 Task: Search one way flight ticket for 1 adult, 6 children, 1 infant in seat and 1 infant on lap in business from Ceiba: Jose Aponte De La Torre Airport to New Bern: Coastal Carolina Regional Airport (was Craven County Regional) on 8-4-2023. Choice of flights is Royal air maroc. Number of bags: 2 checked bags. Price is upto 45000. Outbound departure time preference is 6:30.
Action: Mouse moved to (298, 248)
Screenshot: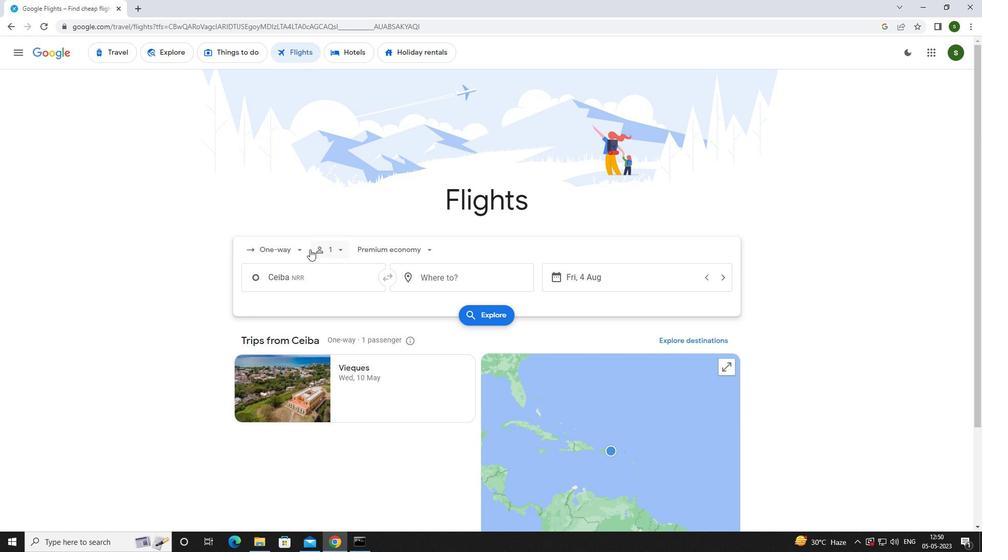 
Action: Mouse pressed left at (298, 248)
Screenshot: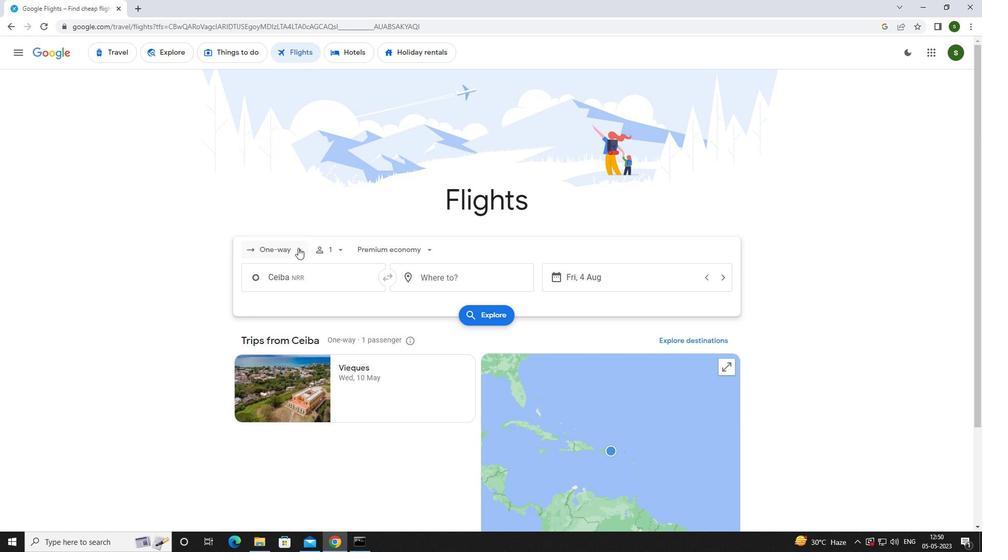 
Action: Mouse moved to (289, 293)
Screenshot: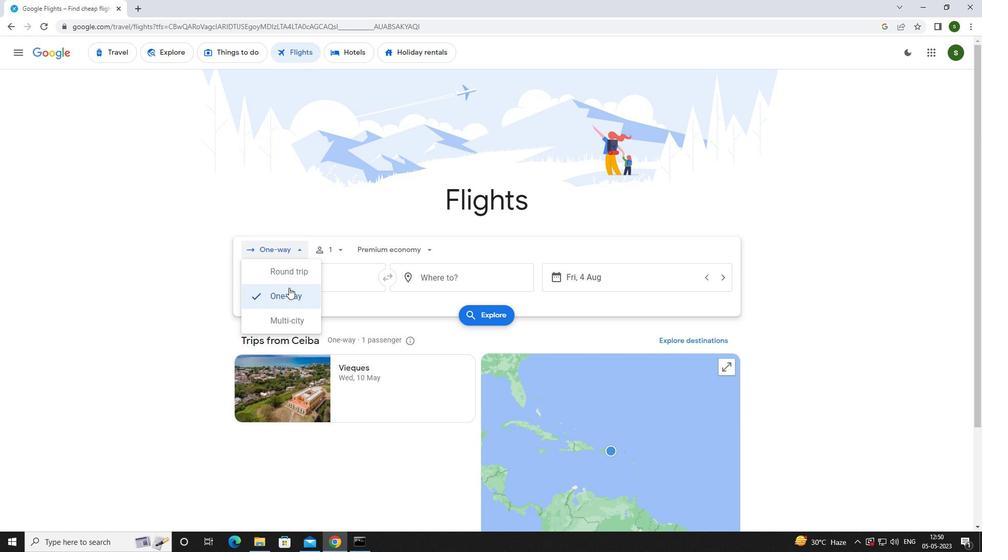 
Action: Mouse pressed left at (289, 293)
Screenshot: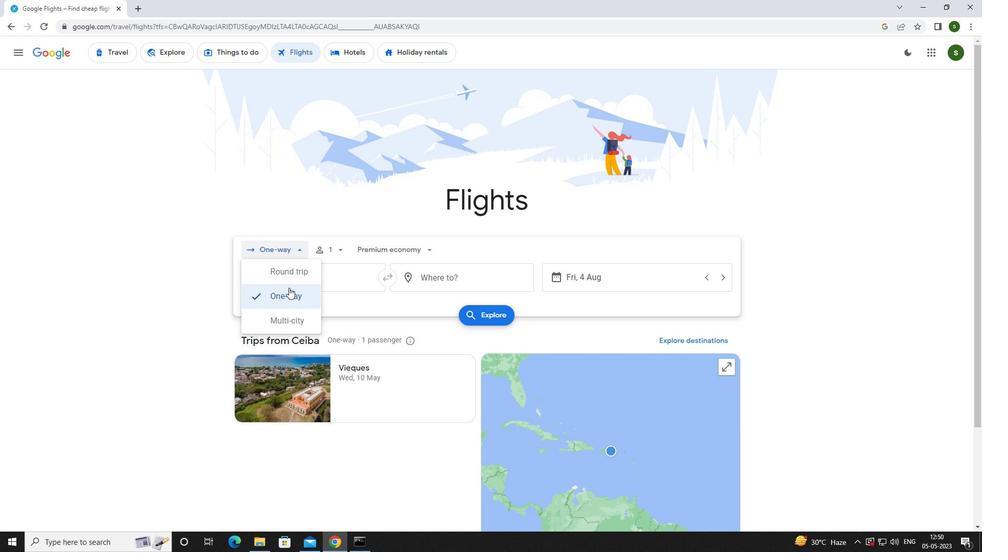
Action: Mouse moved to (331, 247)
Screenshot: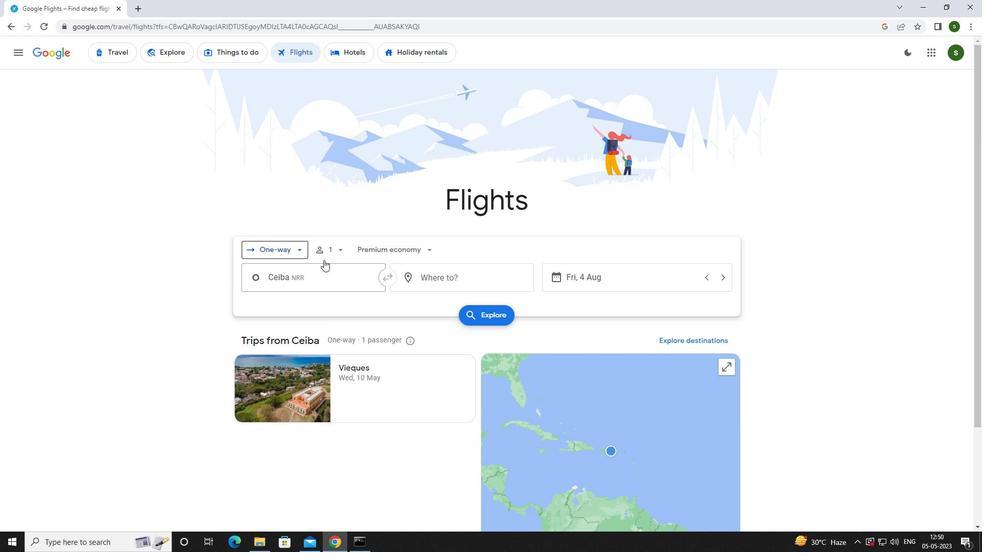
Action: Mouse pressed left at (331, 247)
Screenshot: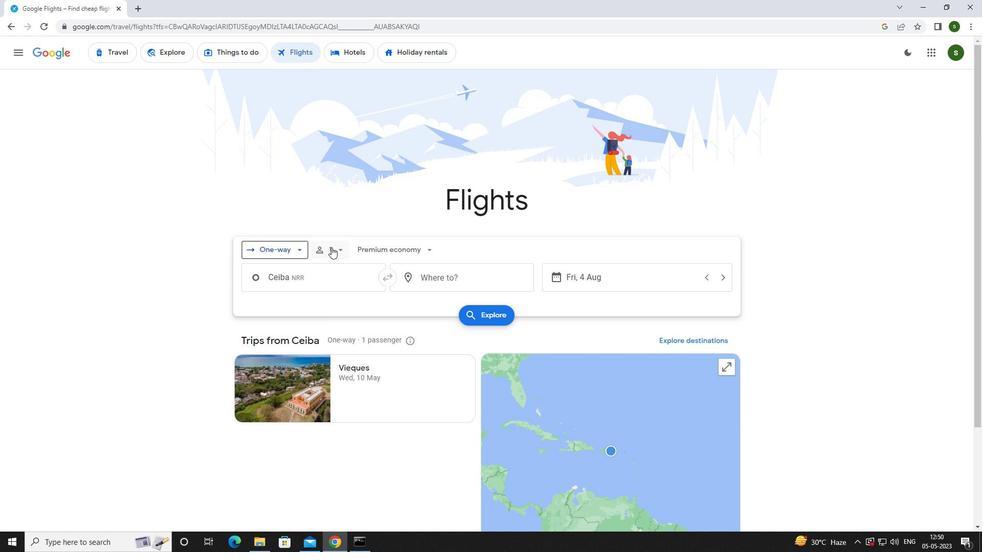 
Action: Mouse moved to (425, 299)
Screenshot: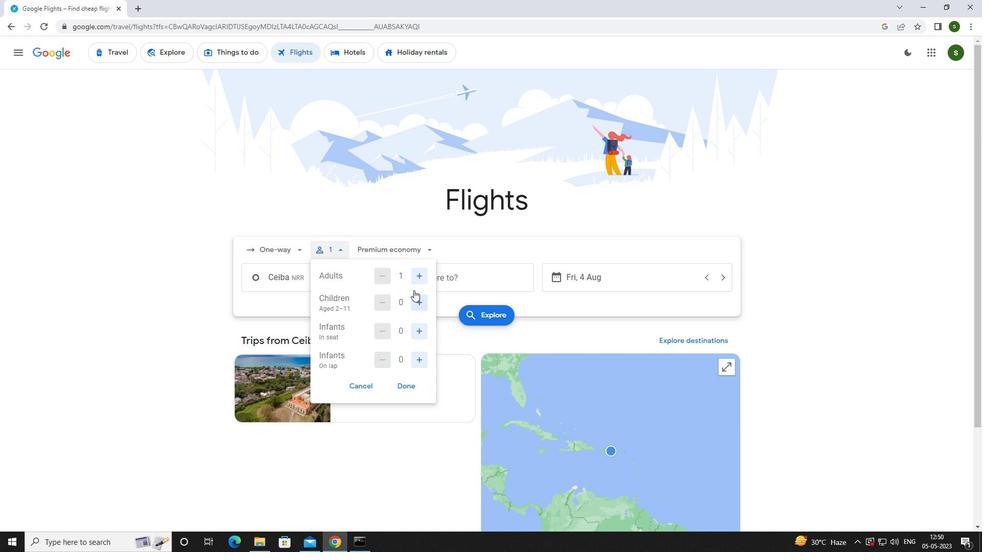 
Action: Mouse pressed left at (425, 299)
Screenshot: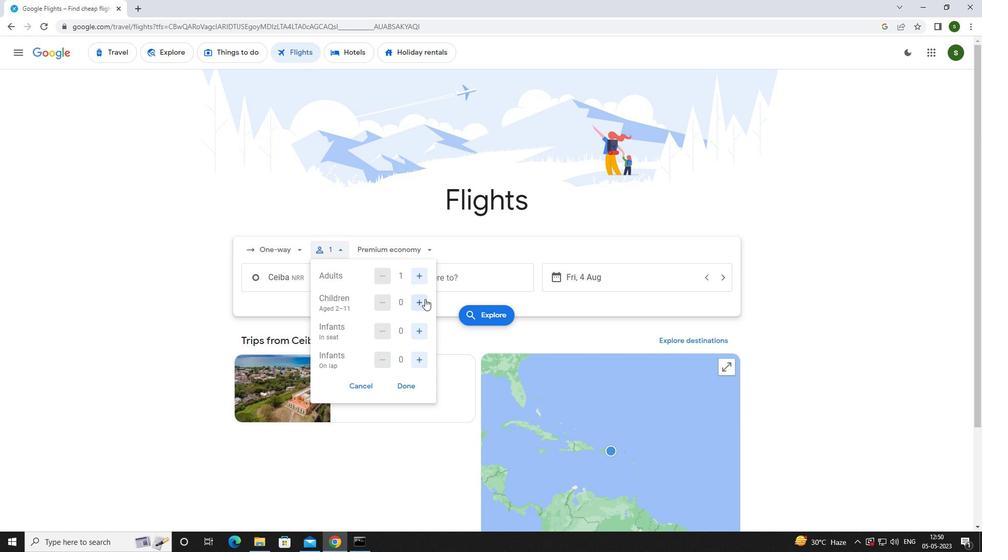 
Action: Mouse pressed left at (425, 299)
Screenshot: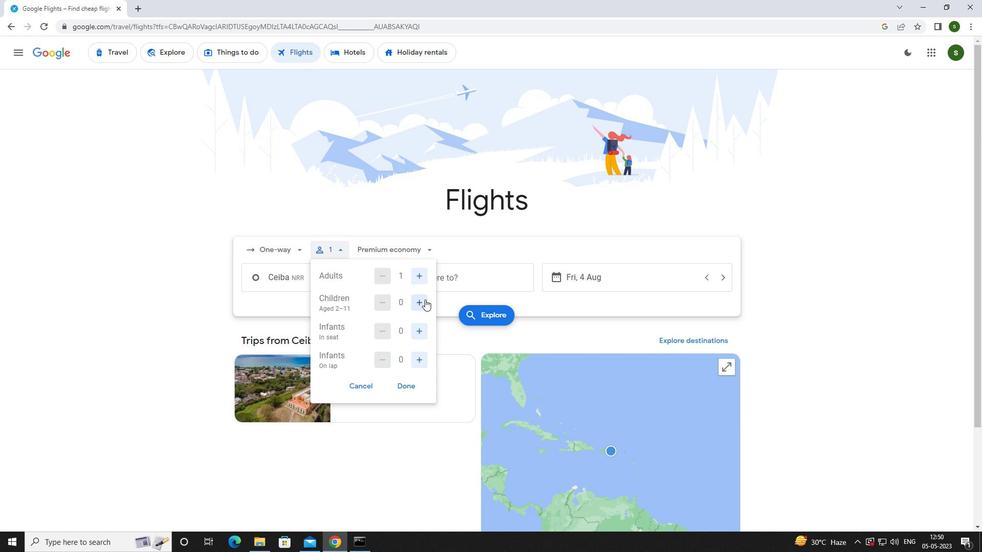 
Action: Mouse pressed left at (425, 299)
Screenshot: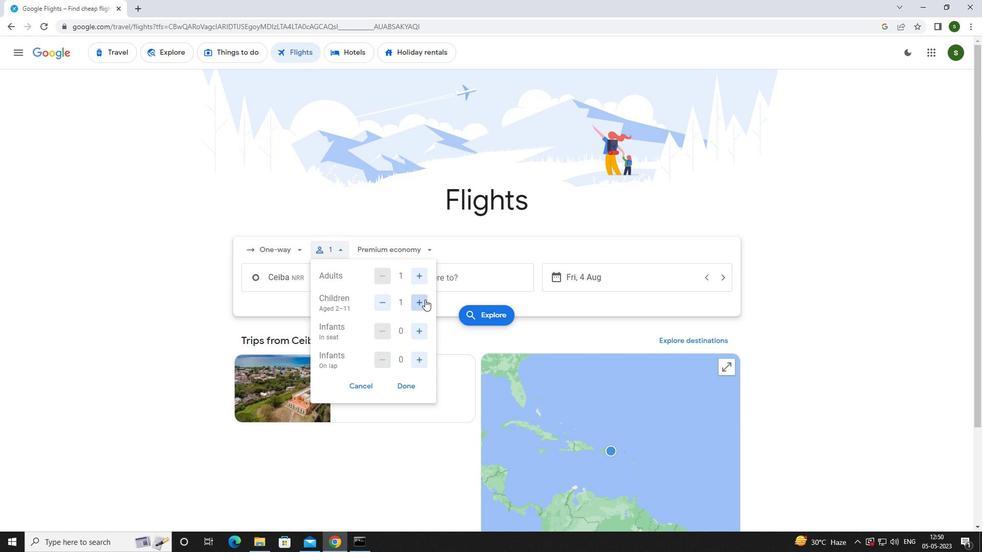 
Action: Mouse pressed left at (425, 299)
Screenshot: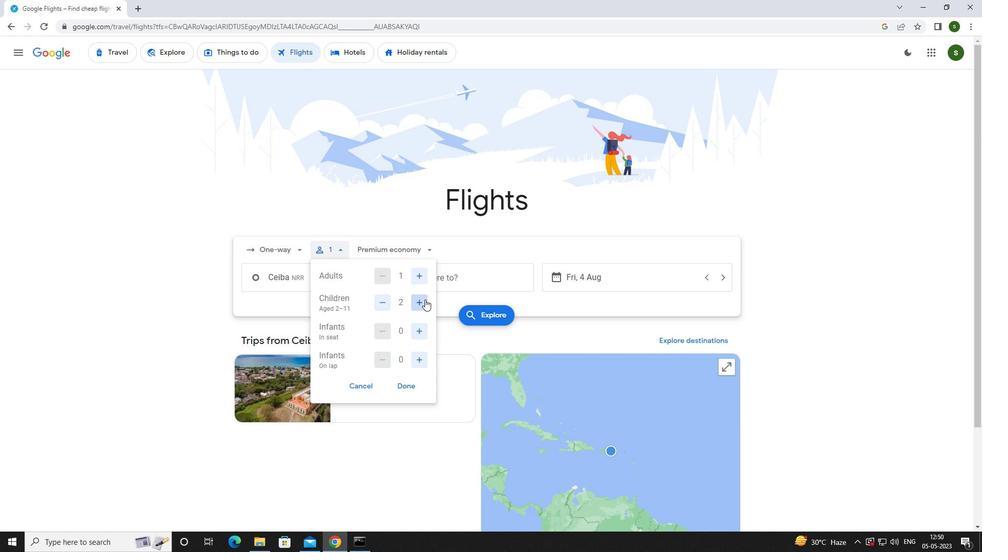 
Action: Mouse pressed left at (425, 299)
Screenshot: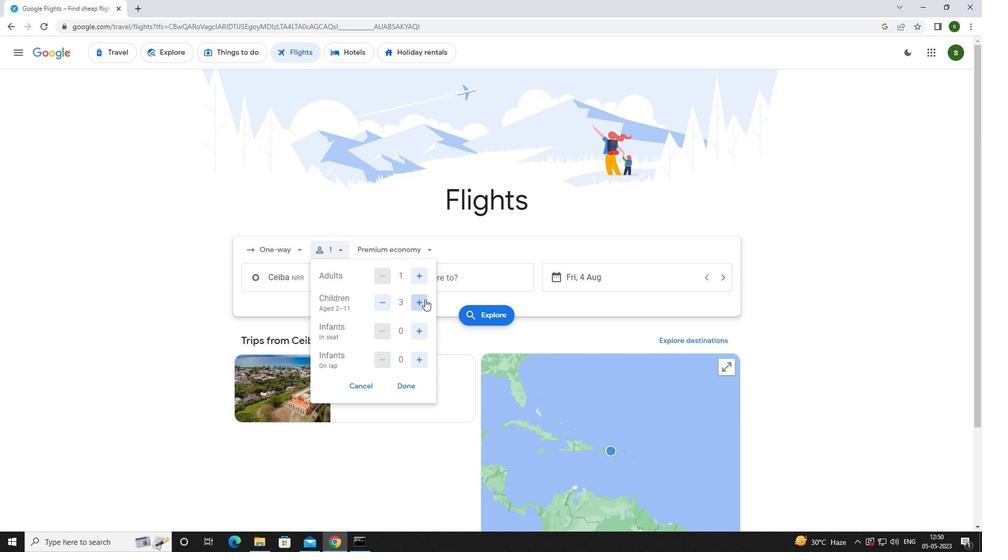 
Action: Mouse pressed left at (425, 299)
Screenshot: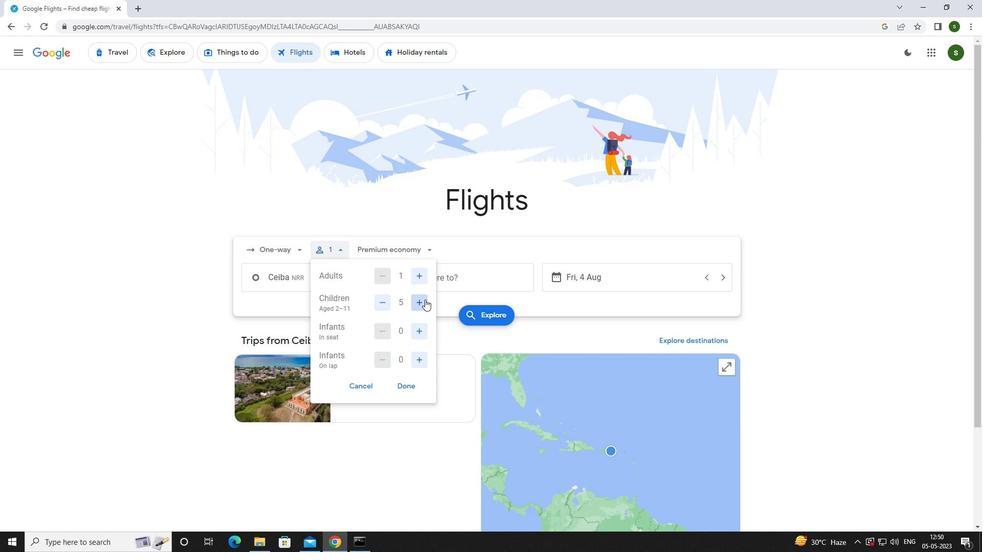 
Action: Mouse moved to (417, 328)
Screenshot: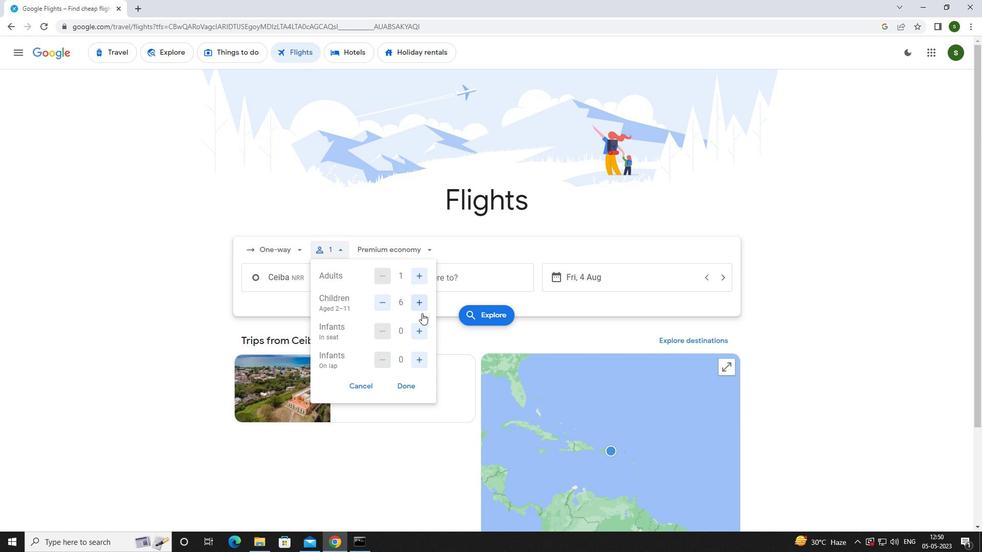 
Action: Mouse pressed left at (417, 328)
Screenshot: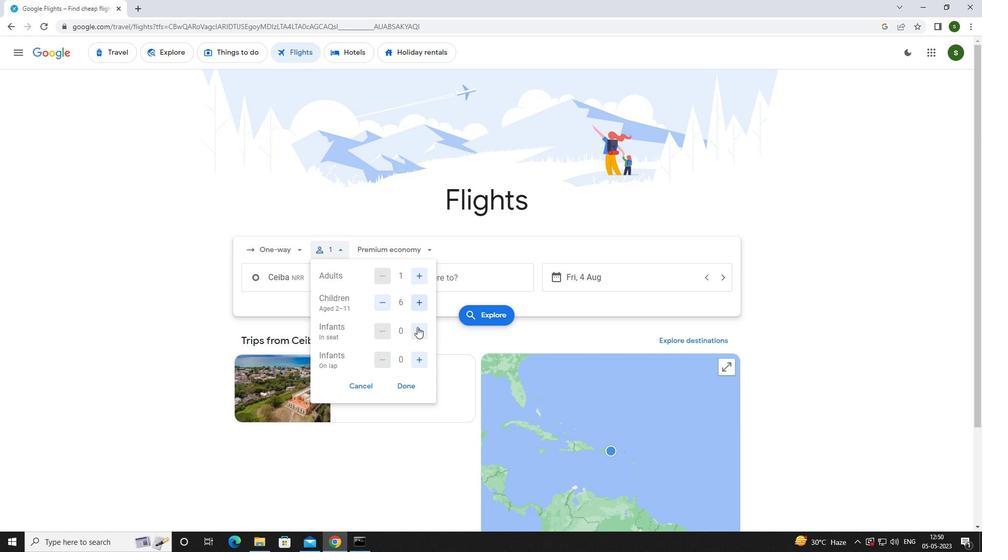 
Action: Mouse moved to (417, 362)
Screenshot: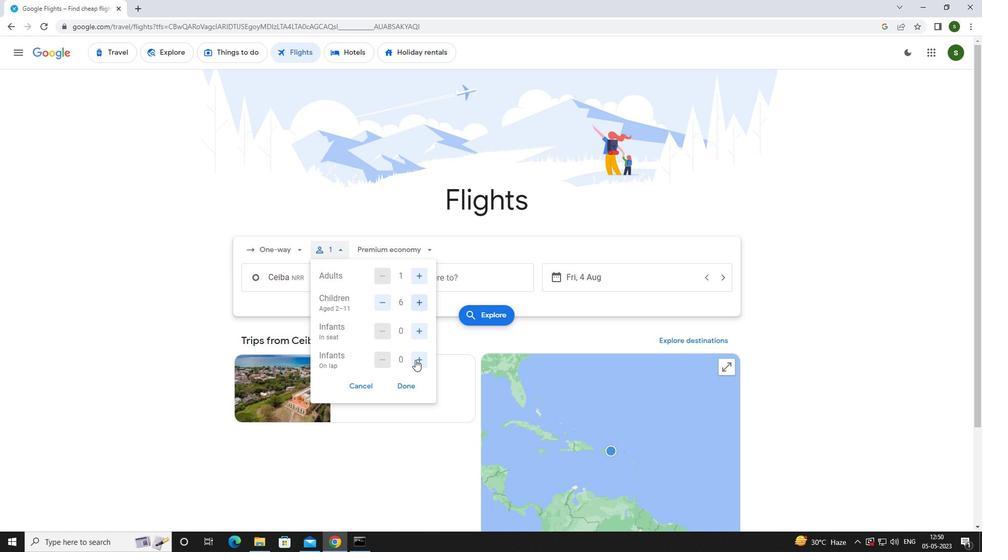 
Action: Mouse pressed left at (417, 362)
Screenshot: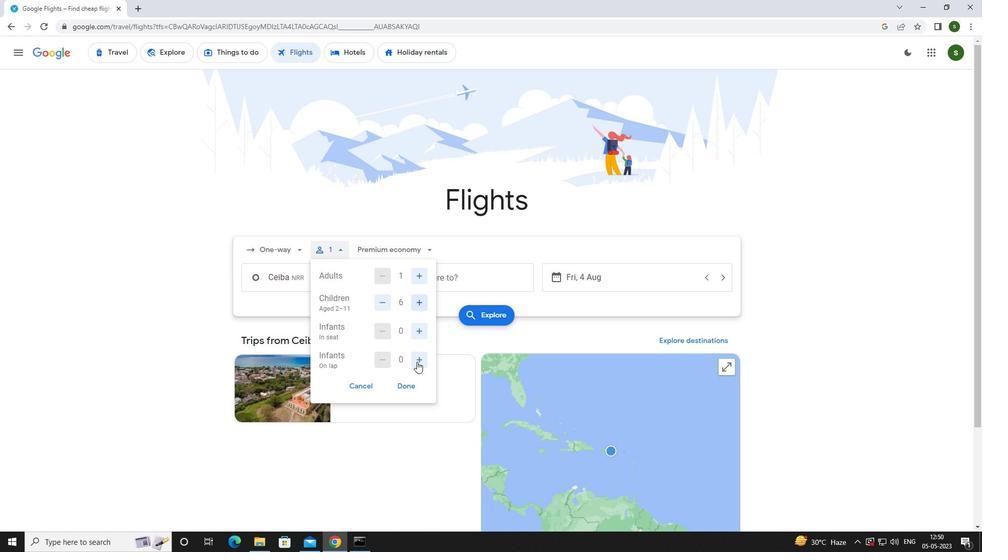 
Action: Mouse moved to (424, 254)
Screenshot: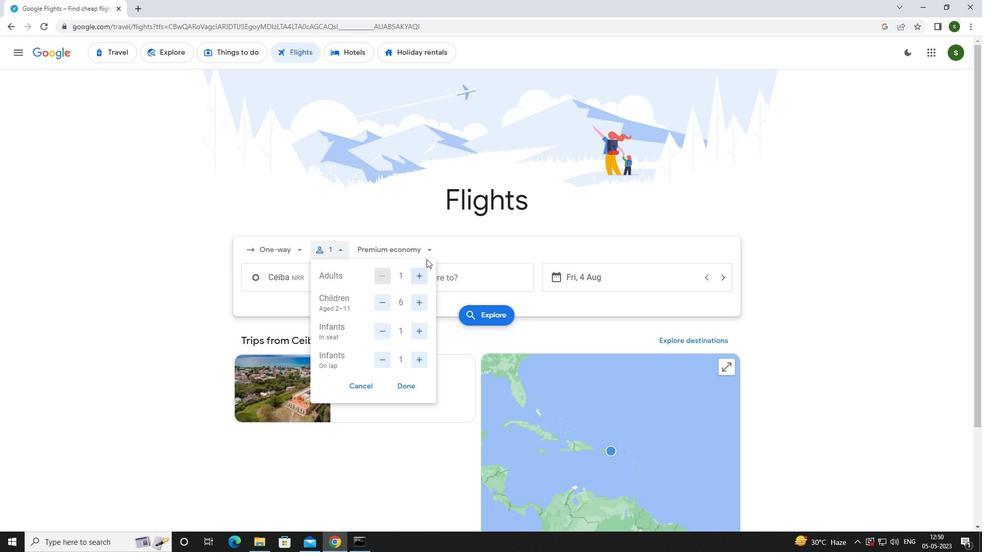 
Action: Mouse pressed left at (424, 254)
Screenshot: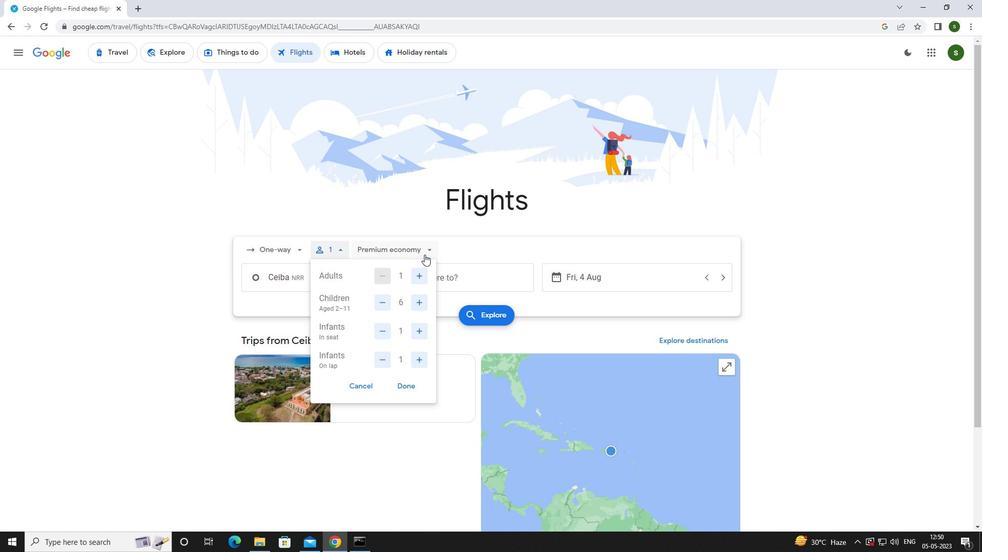 
Action: Mouse moved to (417, 327)
Screenshot: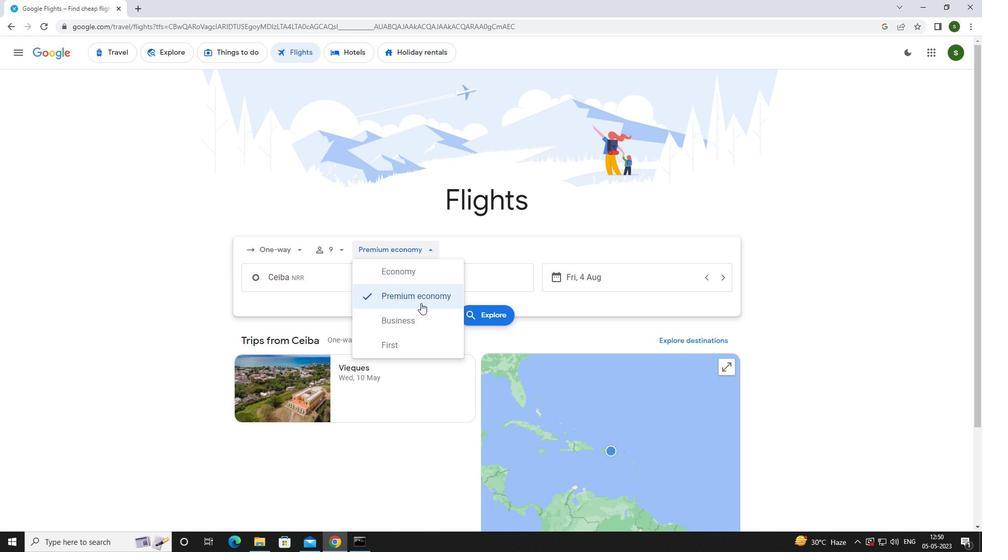 
Action: Mouse pressed left at (417, 327)
Screenshot: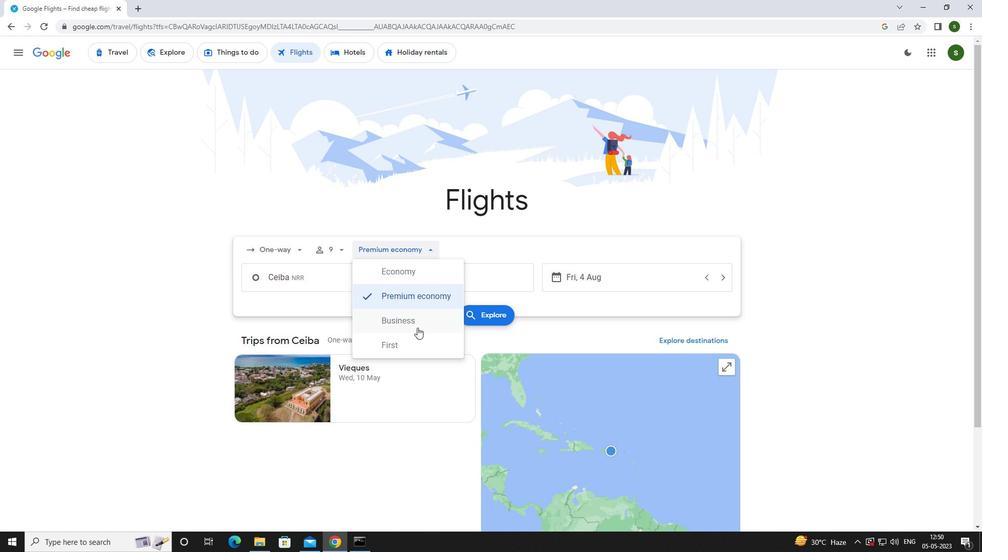 
Action: Mouse moved to (366, 289)
Screenshot: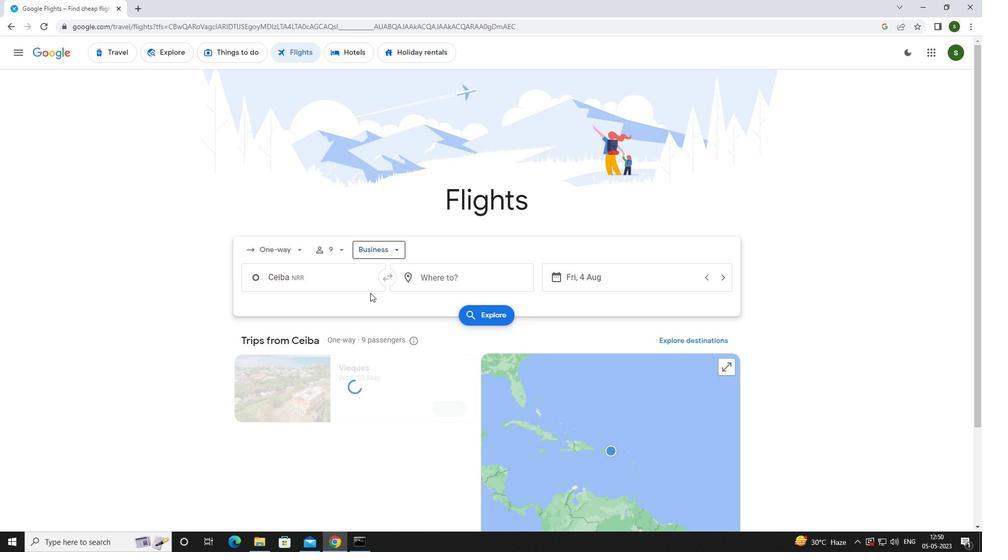 
Action: Mouse pressed left at (366, 289)
Screenshot: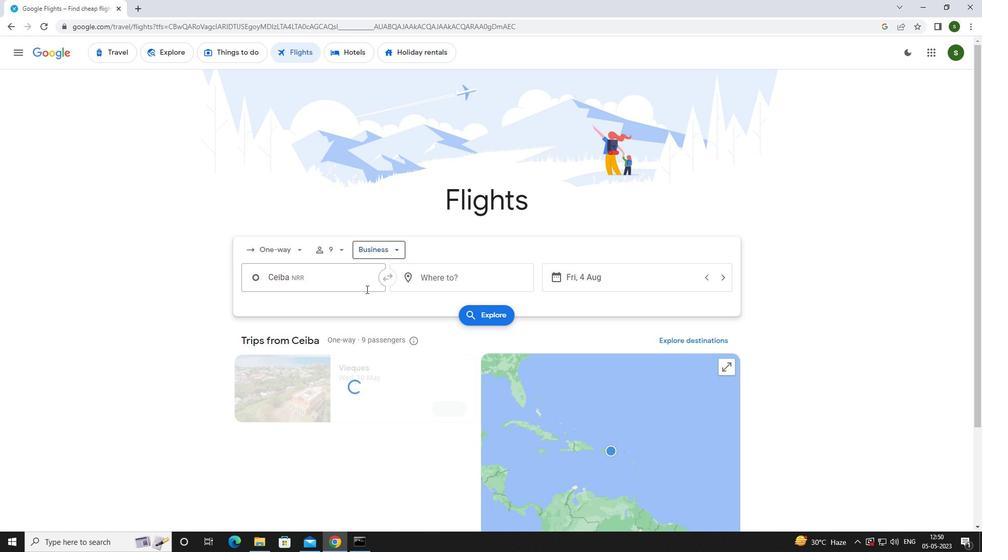 
Action: Mouse moved to (368, 296)
Screenshot: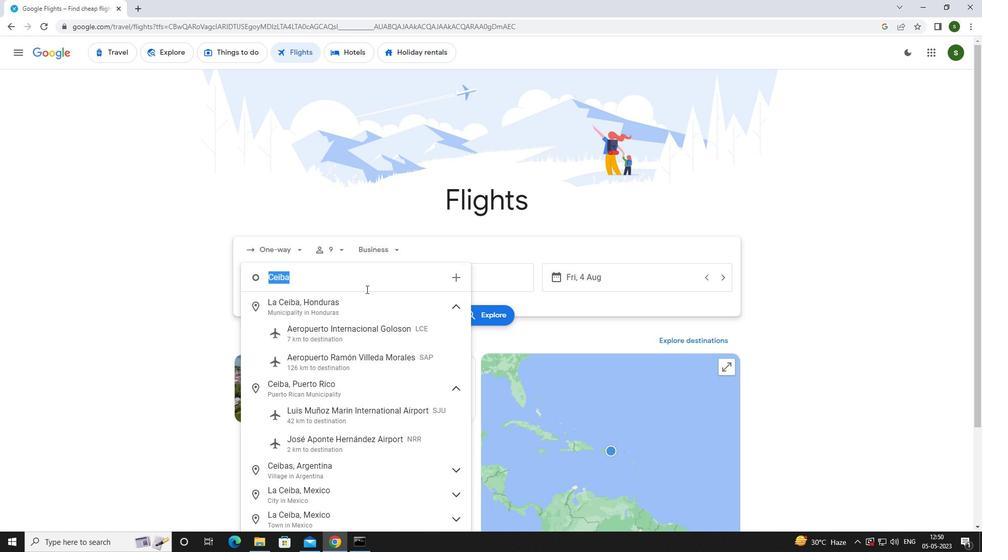 
Action: Key pressed <Key.caps_lock>j<Key.caps_lock>ose<Key.space><Key.caps_lock>a<Key.caps_lock>pon
Screenshot: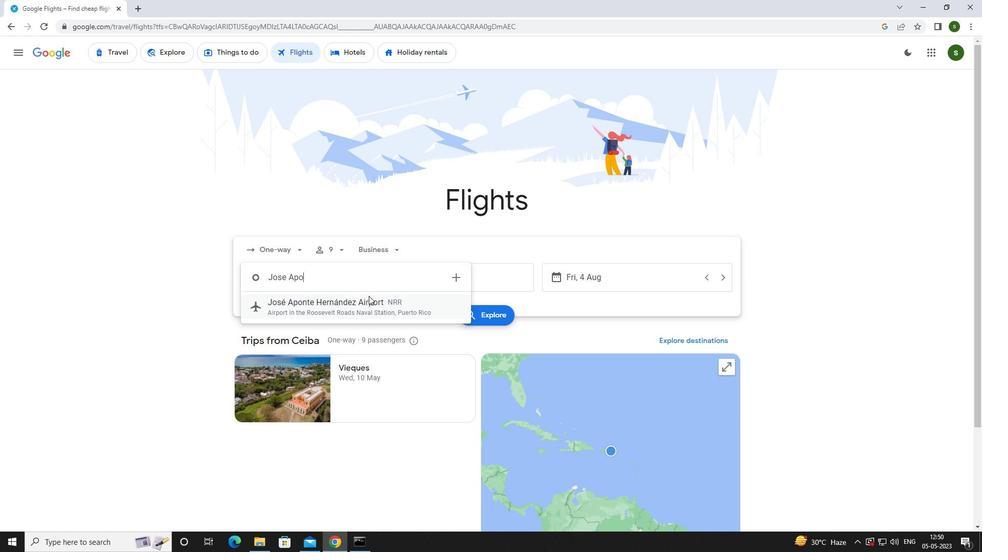 
Action: Mouse moved to (368, 310)
Screenshot: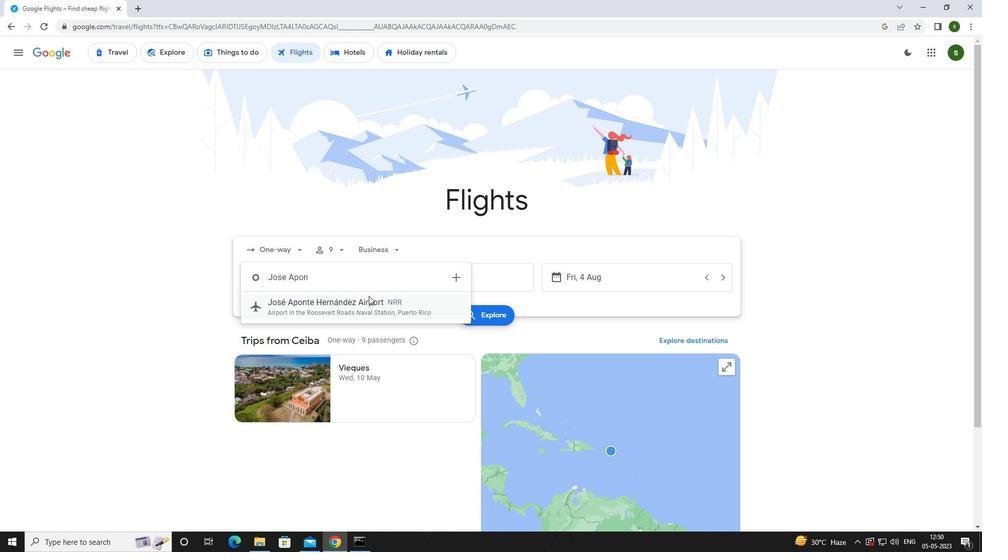 
Action: Mouse pressed left at (368, 310)
Screenshot: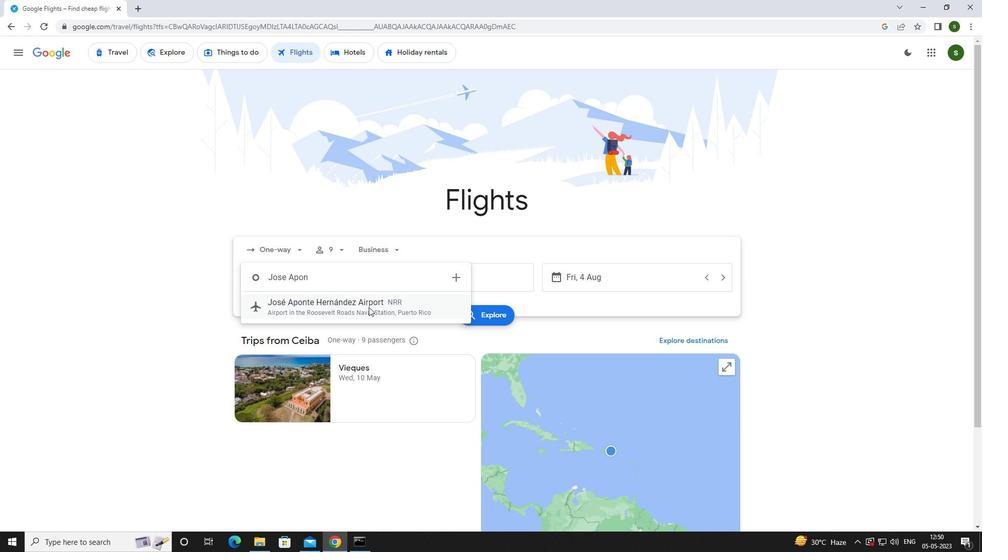 
Action: Mouse moved to (440, 280)
Screenshot: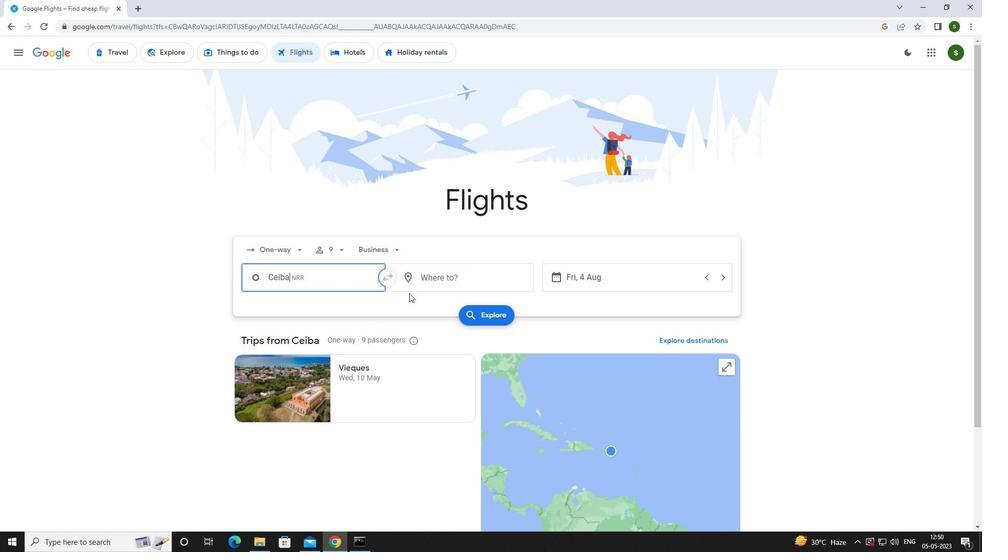 
Action: Mouse pressed left at (440, 280)
Screenshot: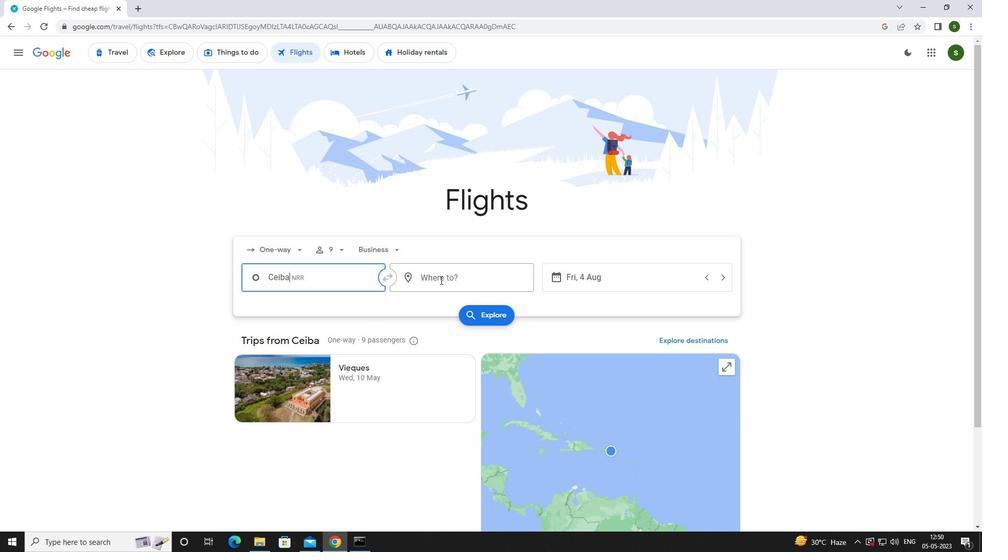 
Action: Key pressed <Key.caps_lock>c<Key.caps_lock>oastal
Screenshot: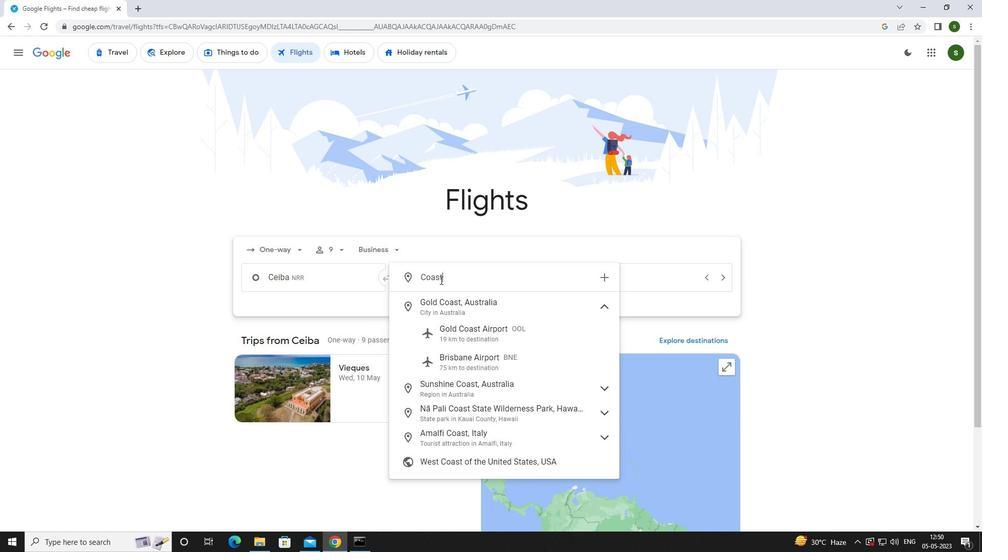 
Action: Mouse moved to (452, 301)
Screenshot: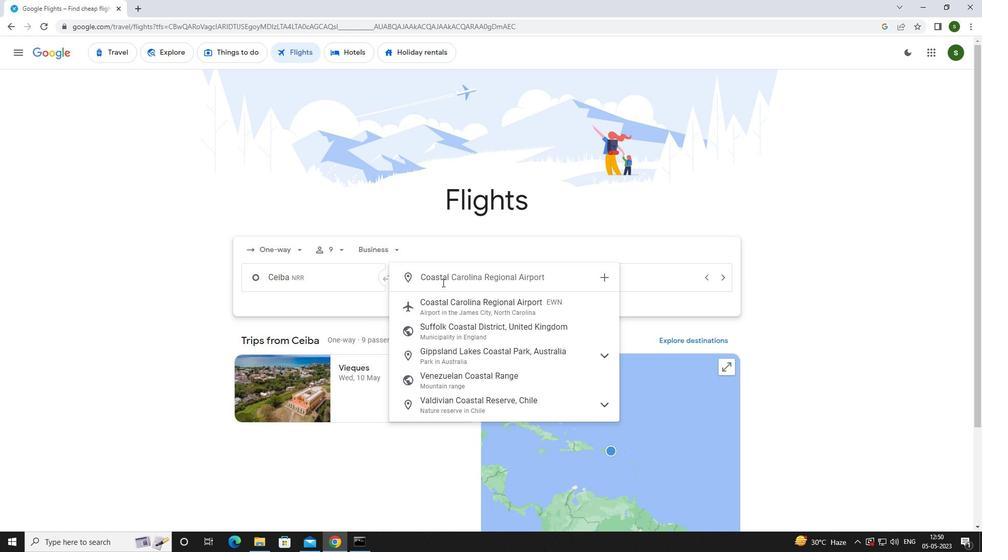 
Action: Mouse pressed left at (452, 301)
Screenshot: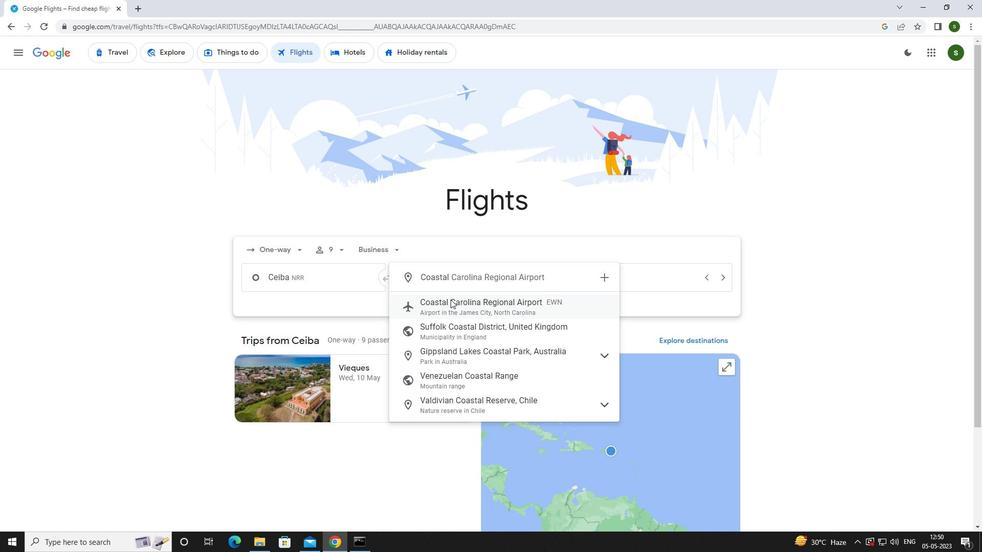 
Action: Mouse moved to (601, 285)
Screenshot: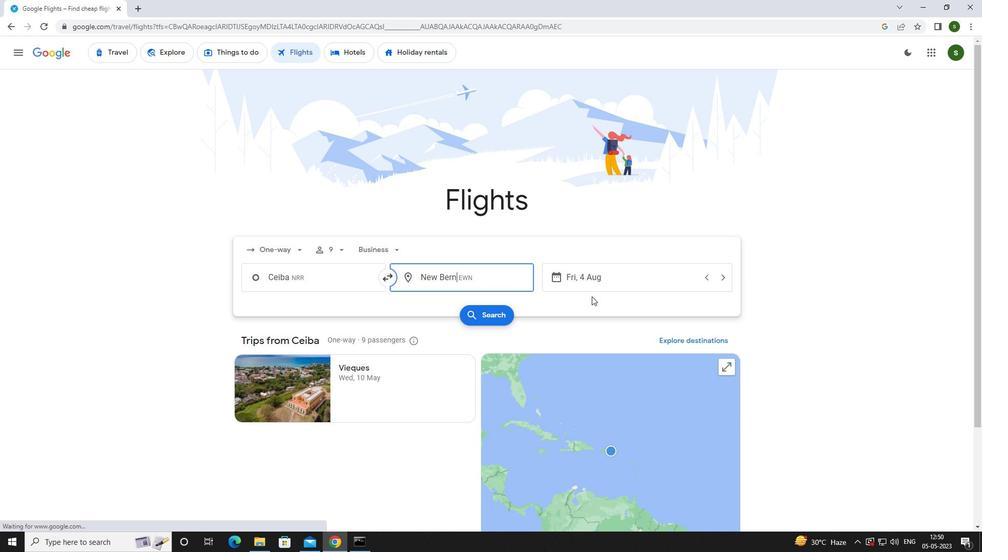 
Action: Mouse pressed left at (601, 285)
Screenshot: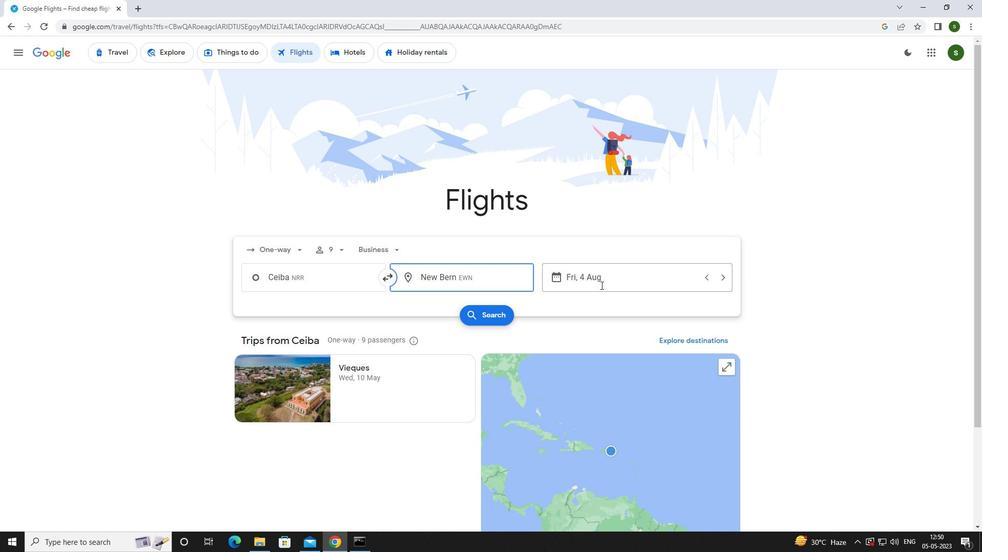 
Action: Mouse moved to (494, 343)
Screenshot: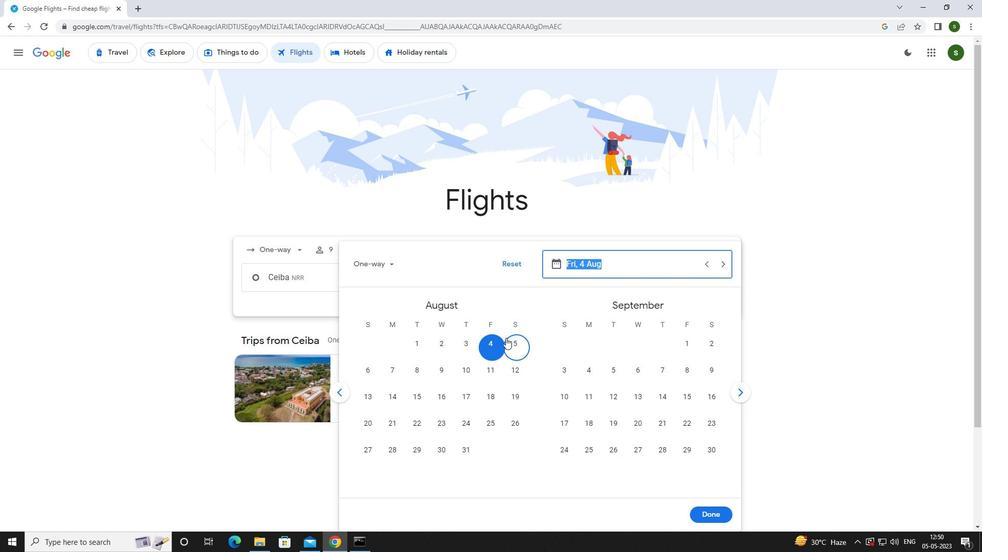 
Action: Mouse pressed left at (494, 343)
Screenshot: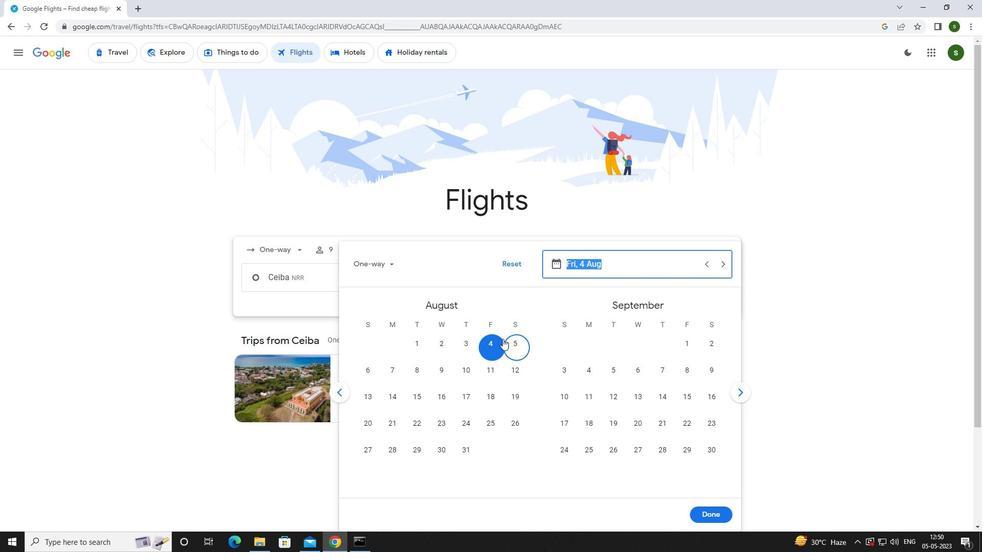 
Action: Mouse moved to (707, 515)
Screenshot: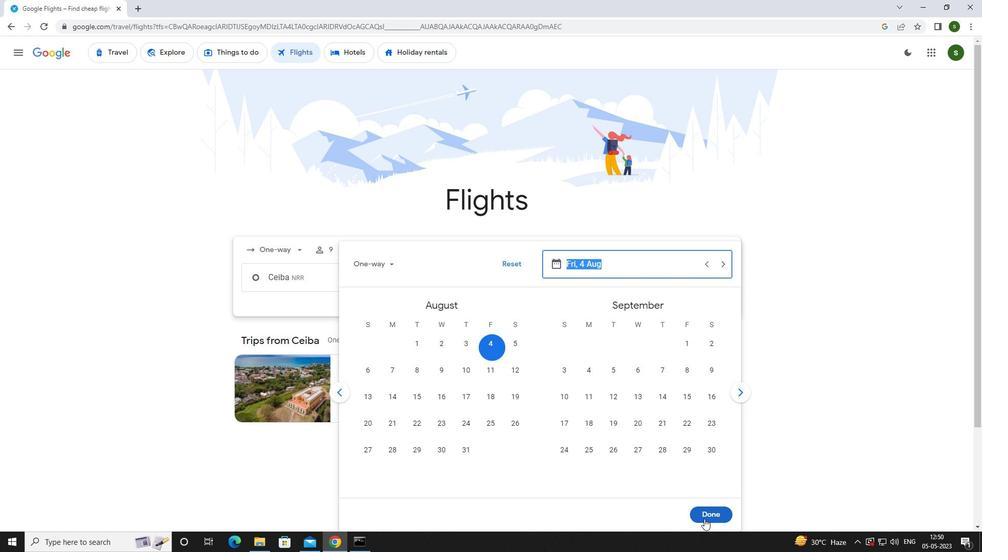 
Action: Mouse pressed left at (707, 515)
Screenshot: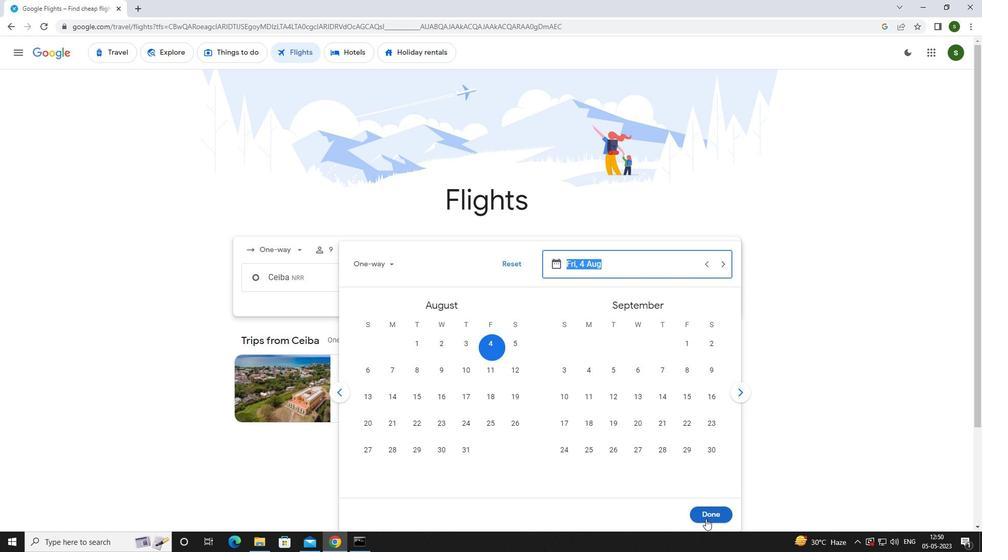 
Action: Mouse moved to (503, 319)
Screenshot: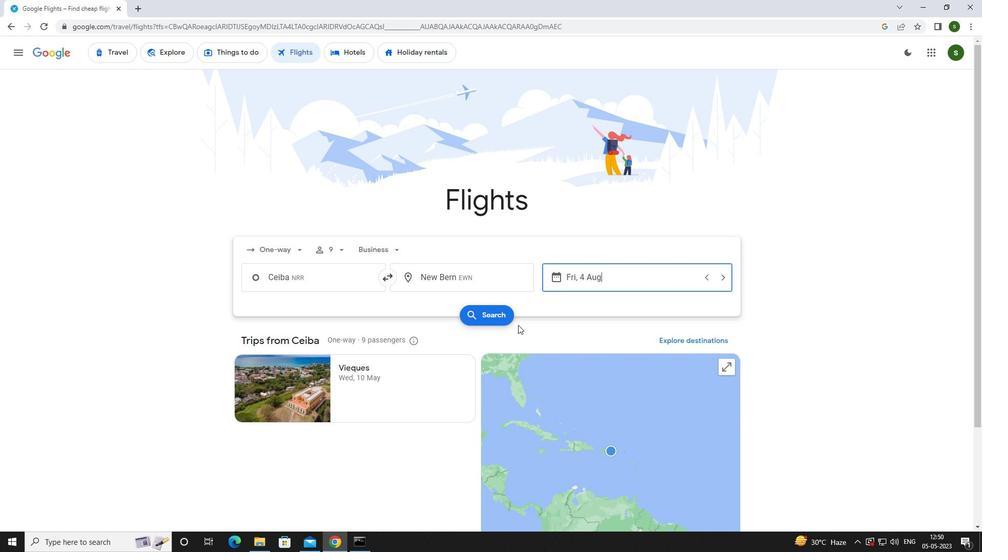 
Action: Mouse pressed left at (503, 319)
Screenshot: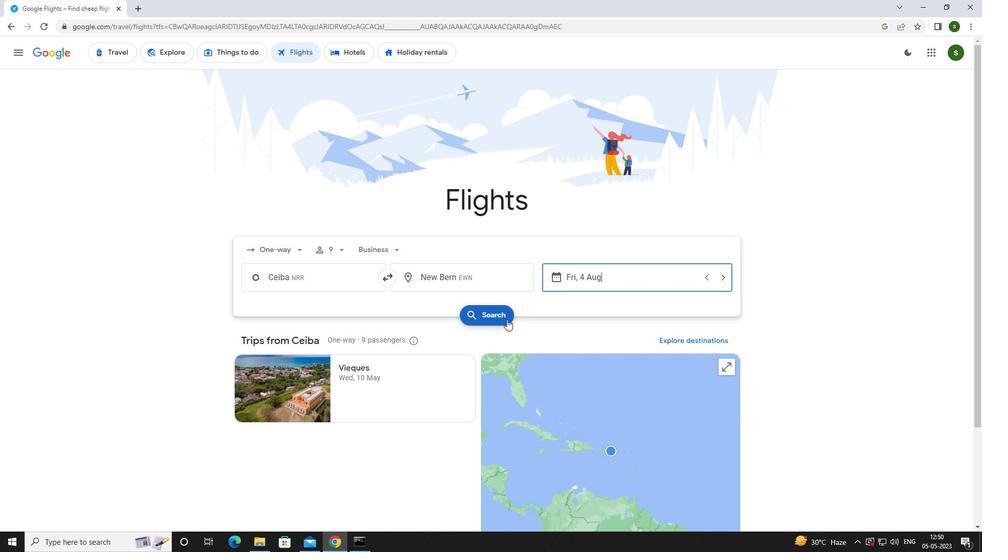 
Action: Mouse moved to (259, 148)
Screenshot: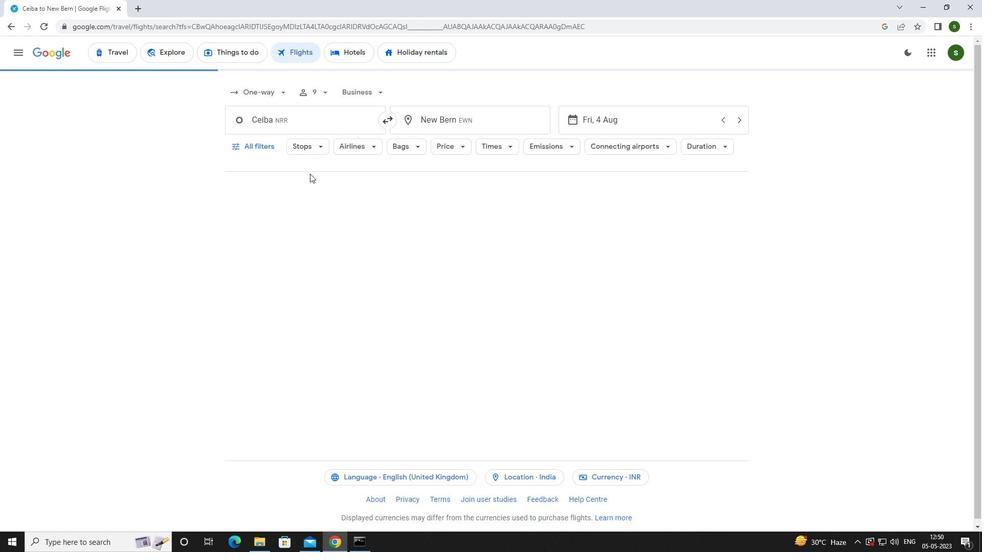 
Action: Mouse pressed left at (259, 148)
Screenshot: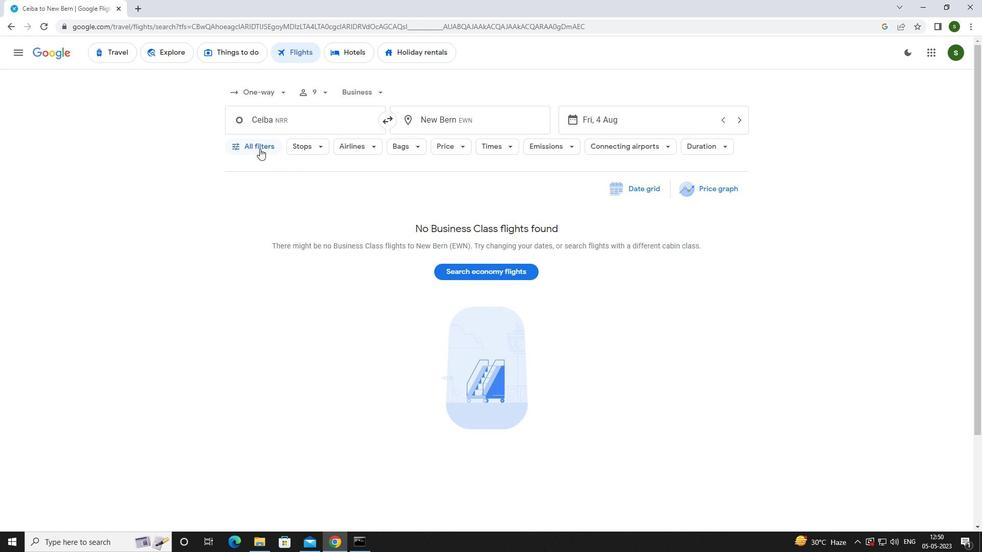 
Action: Mouse moved to (377, 364)
Screenshot: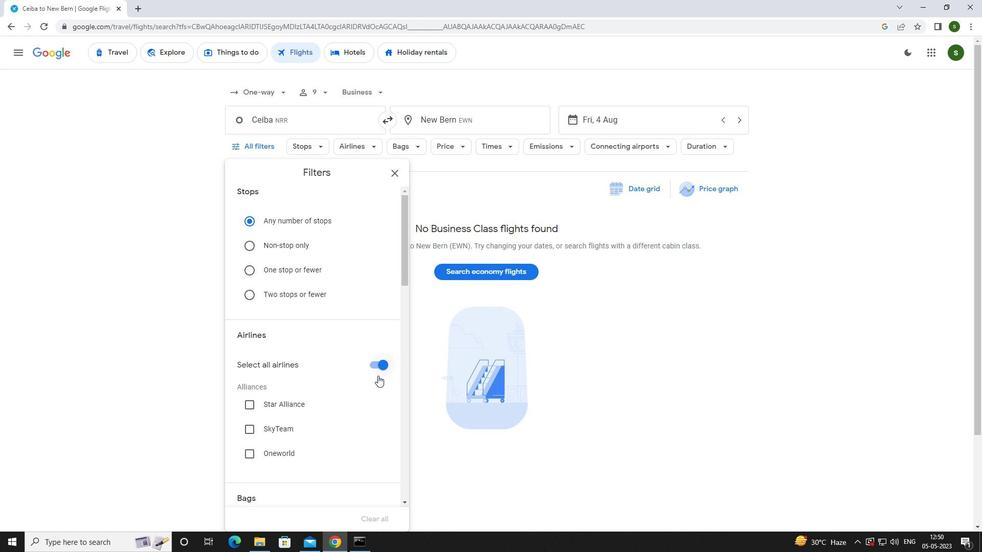 
Action: Mouse pressed left at (377, 364)
Screenshot: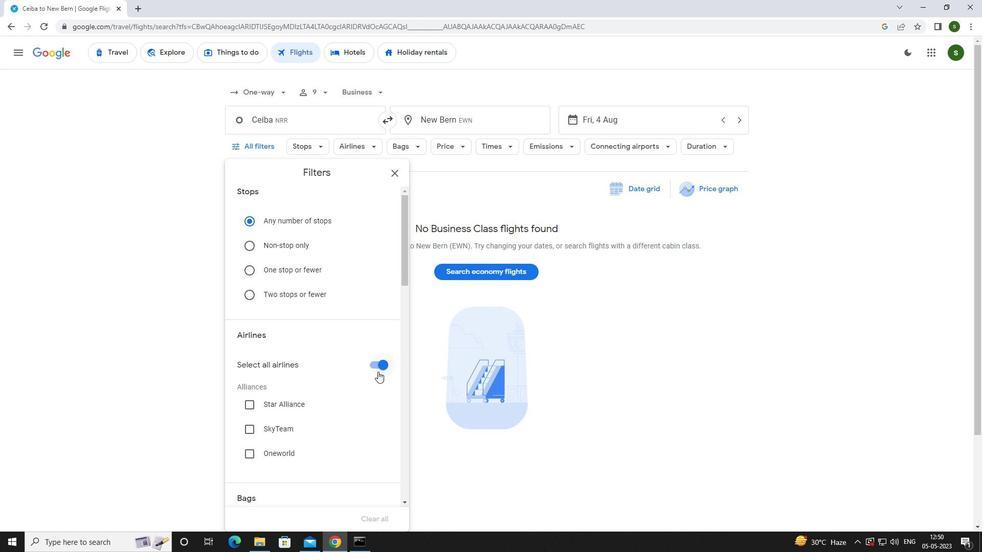 
Action: Mouse moved to (375, 360)
Screenshot: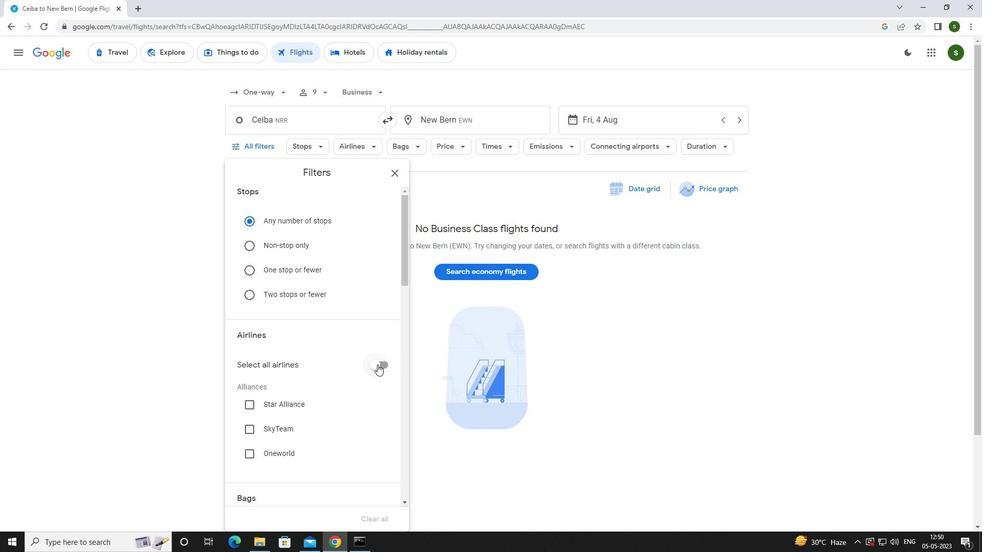 
Action: Mouse scrolled (375, 360) with delta (0, 0)
Screenshot: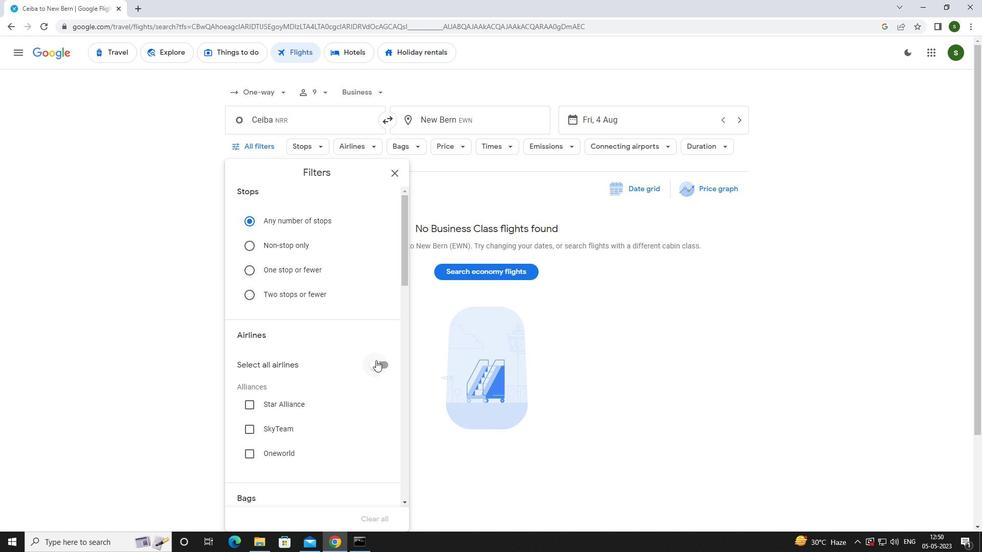 
Action: Mouse scrolled (375, 360) with delta (0, 0)
Screenshot: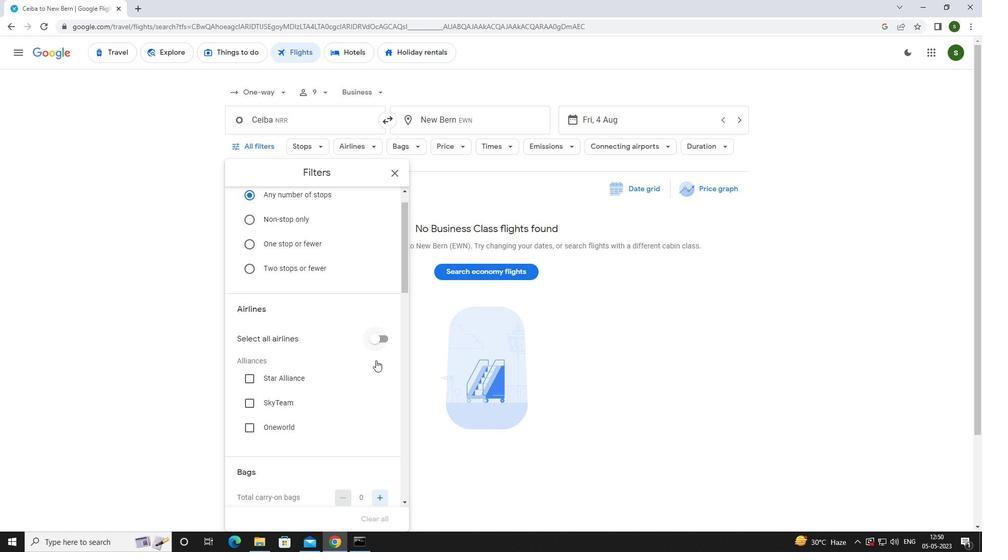 
Action: Mouse scrolled (375, 360) with delta (0, 0)
Screenshot: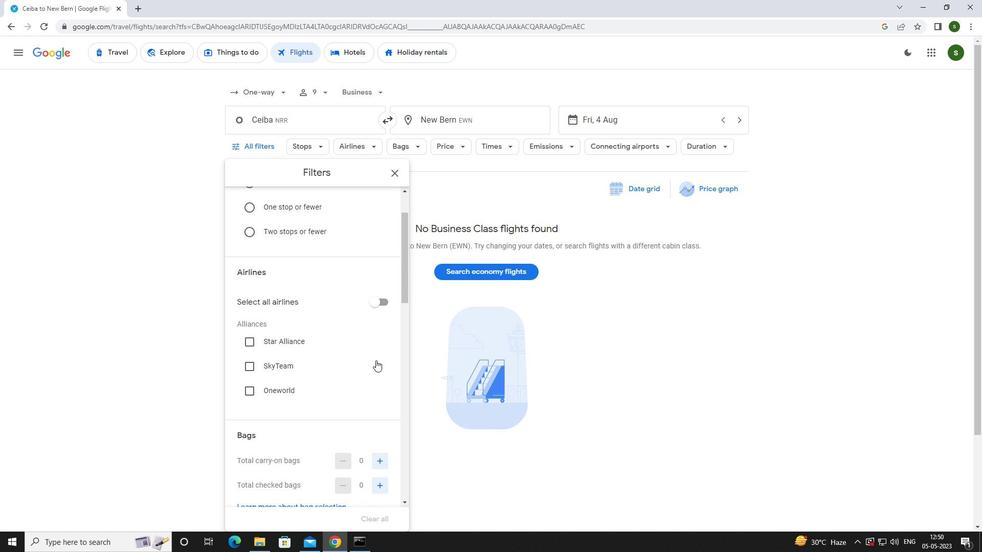 
Action: Mouse moved to (380, 396)
Screenshot: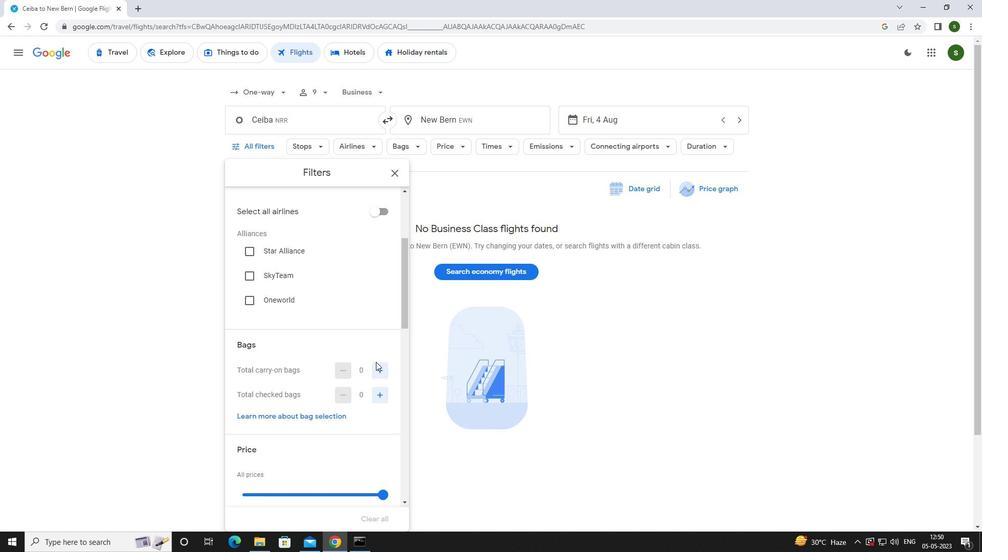 
Action: Mouse pressed left at (380, 396)
Screenshot: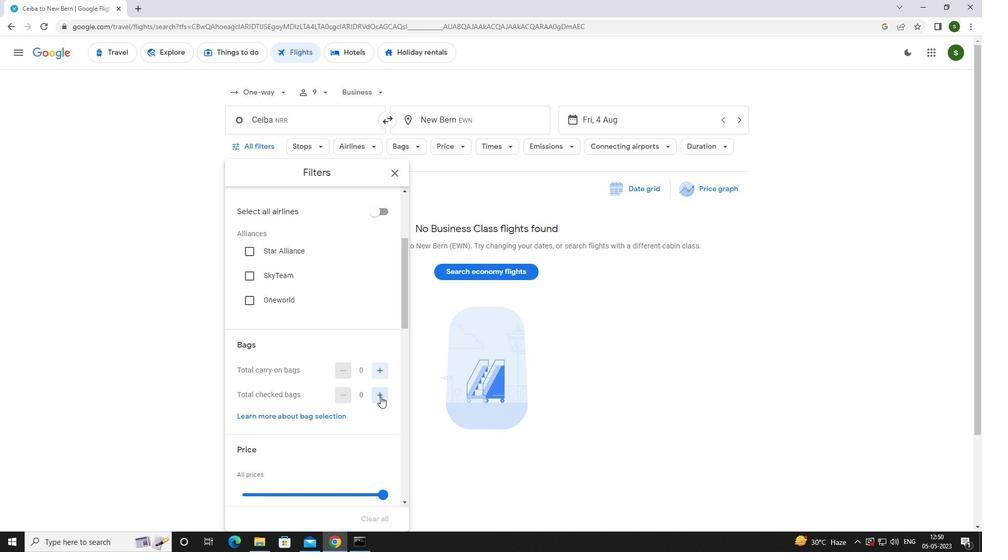 
Action: Mouse pressed left at (380, 396)
Screenshot: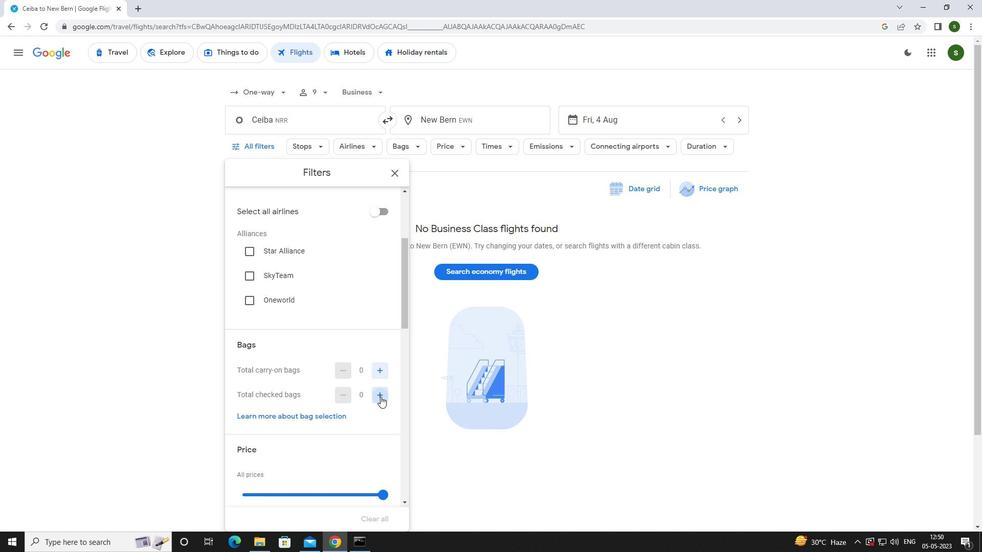 
Action: Mouse scrolled (380, 396) with delta (0, 0)
Screenshot: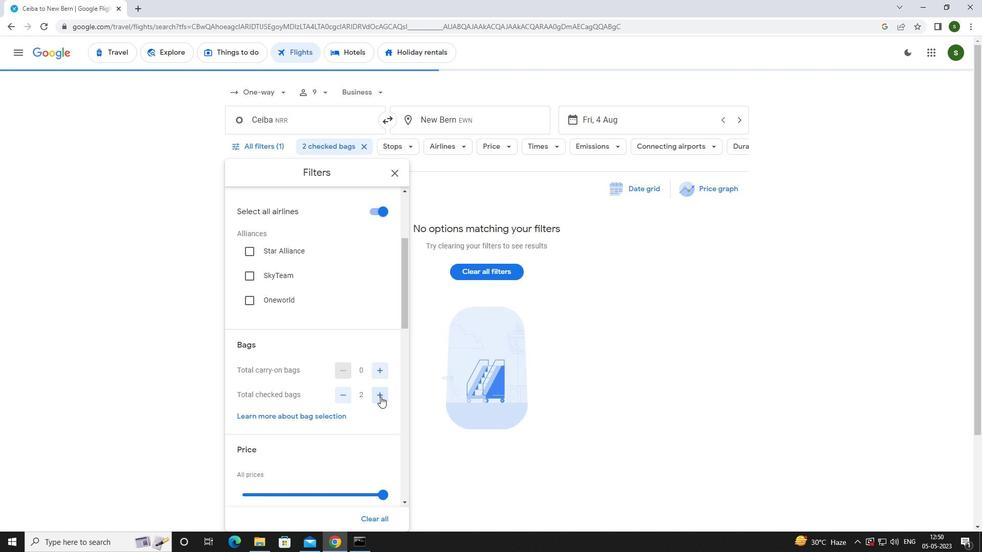 
Action: Mouse scrolled (380, 396) with delta (0, 0)
Screenshot: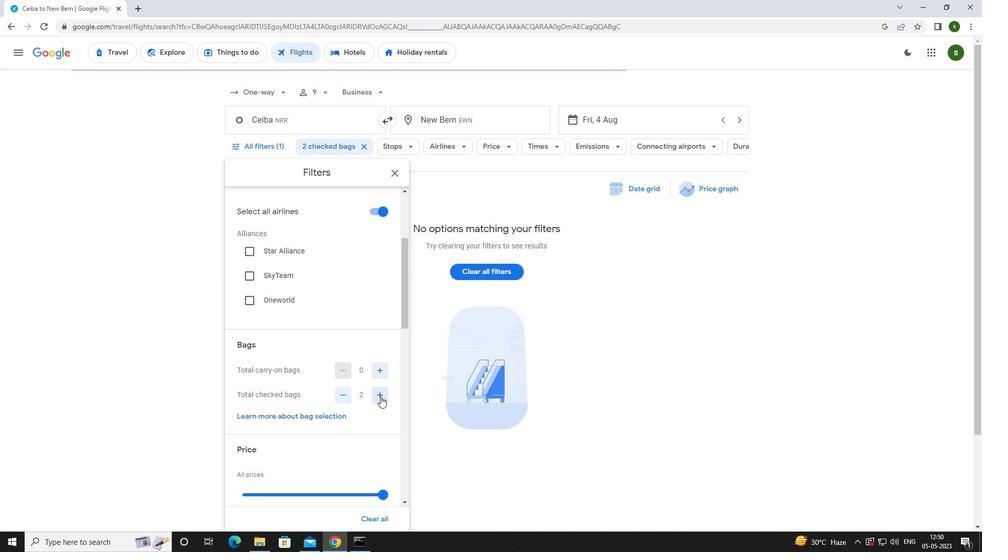 
Action: Mouse moved to (382, 394)
Screenshot: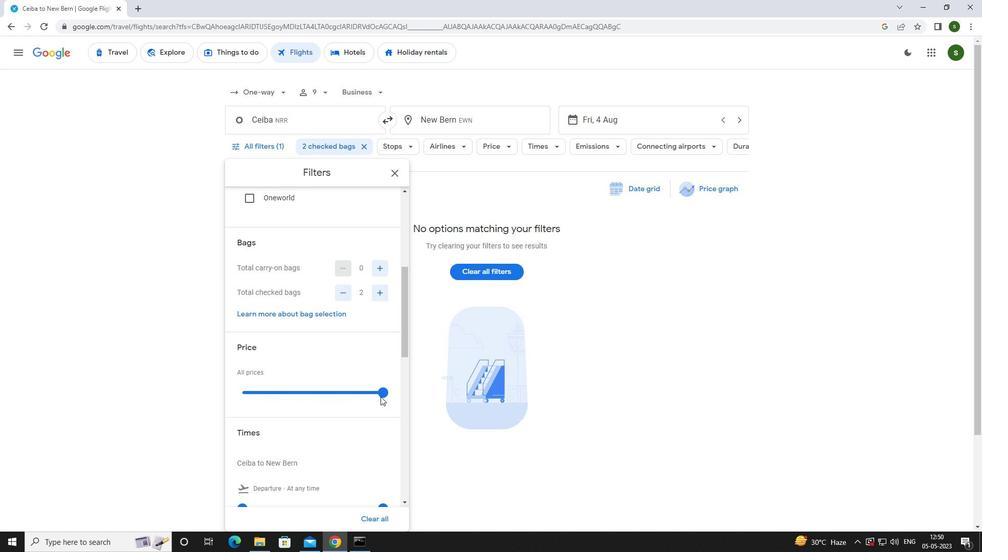 
Action: Mouse pressed left at (382, 394)
Screenshot: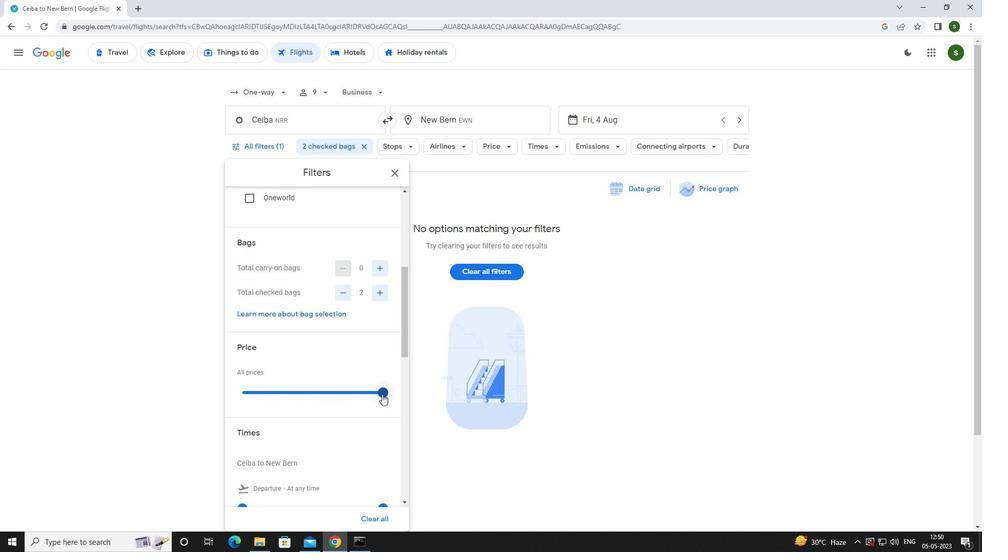
Action: Mouse scrolled (382, 393) with delta (0, 0)
Screenshot: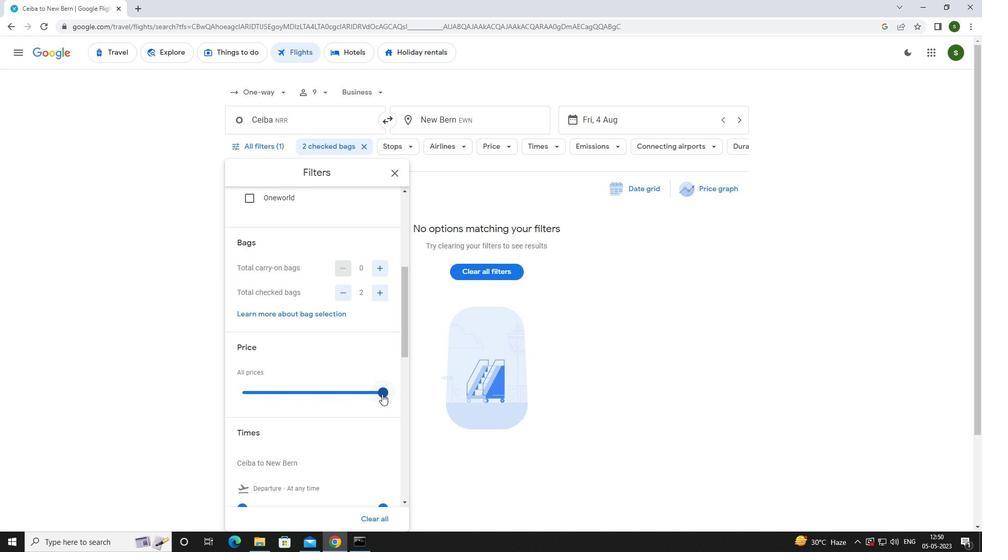 
Action: Mouse moved to (242, 454)
Screenshot: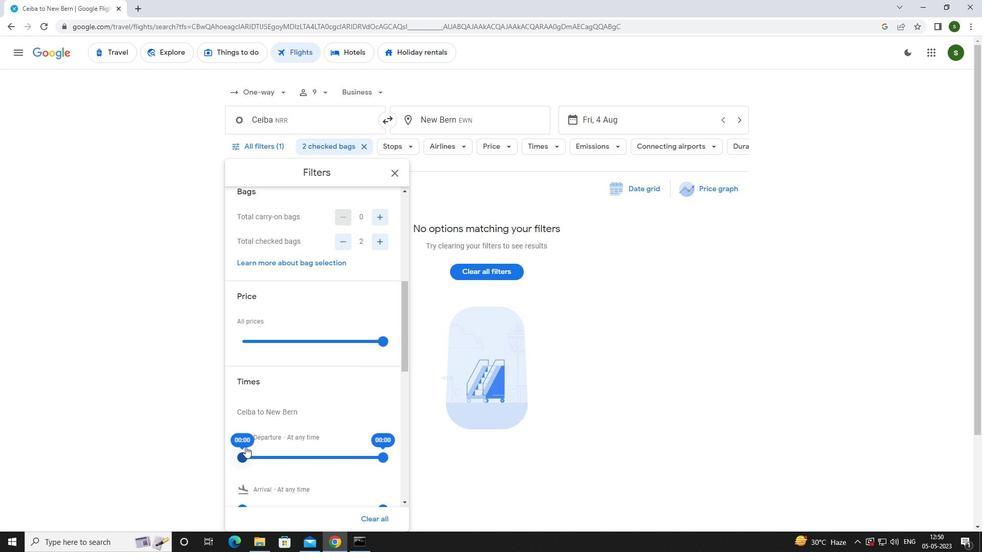 
Action: Mouse pressed left at (242, 454)
Screenshot: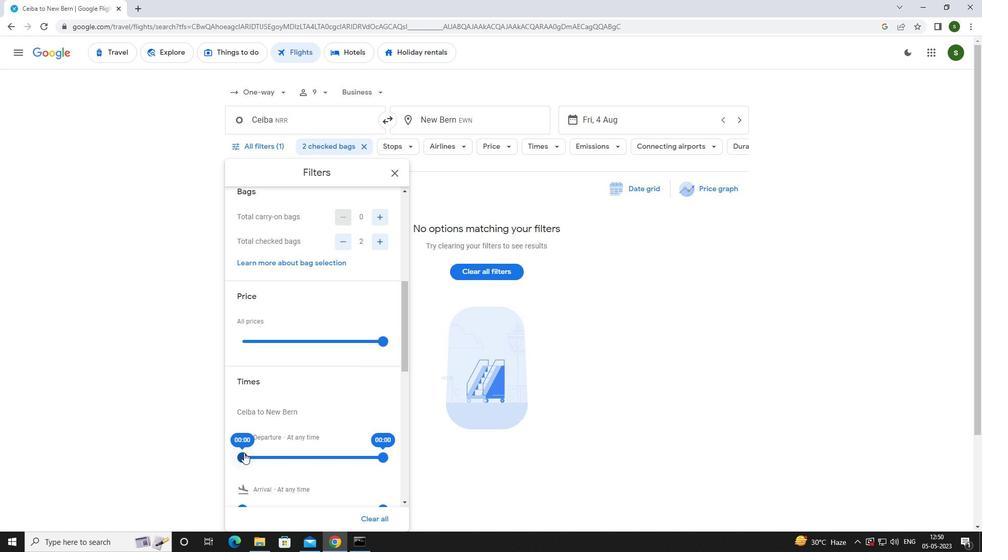 
Action: Mouse moved to (426, 447)
Screenshot: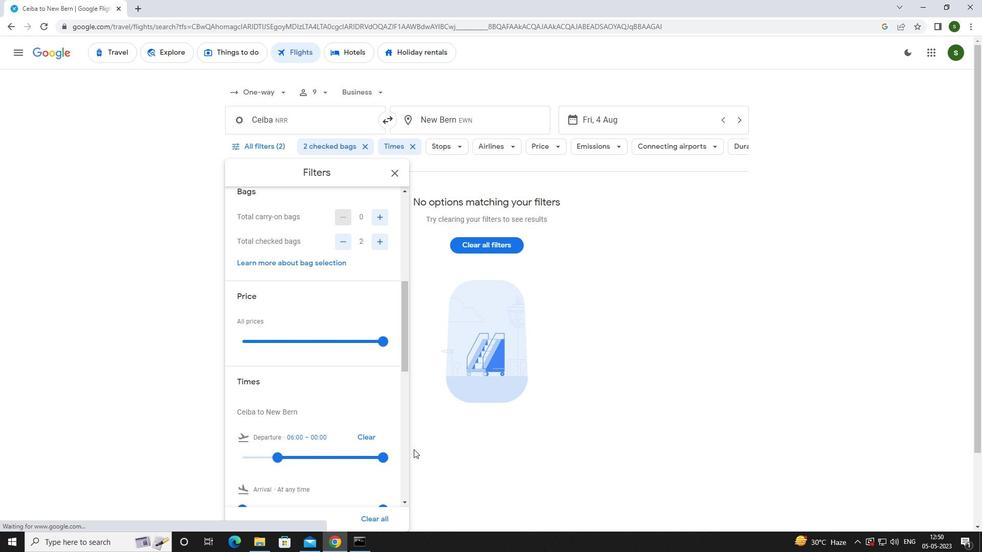 
Action: Mouse pressed left at (426, 447)
Screenshot: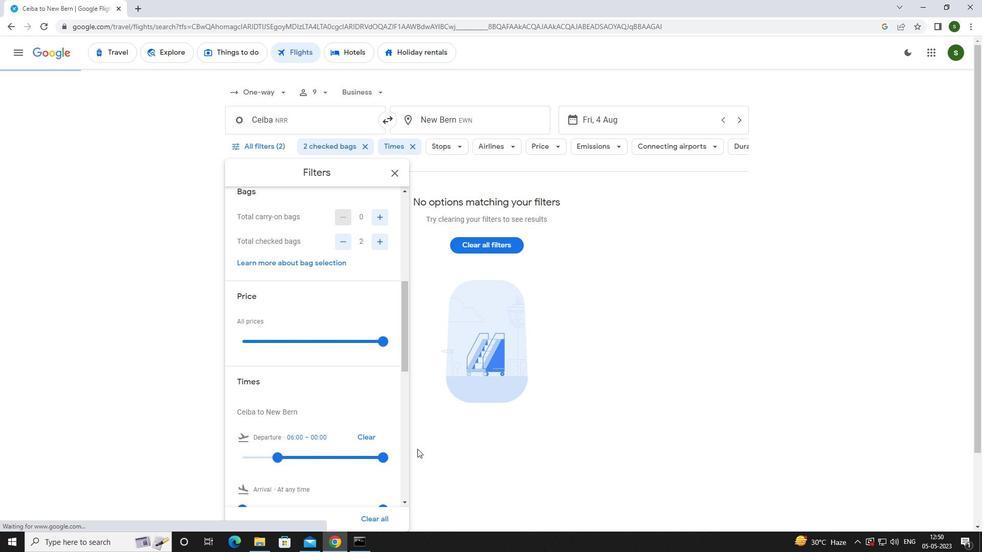 
